 Task: Select a due date automation when advanced on, 2 days before a card is due add basic with the blue label at 11:00 AM.
Action: Mouse moved to (1212, 91)
Screenshot: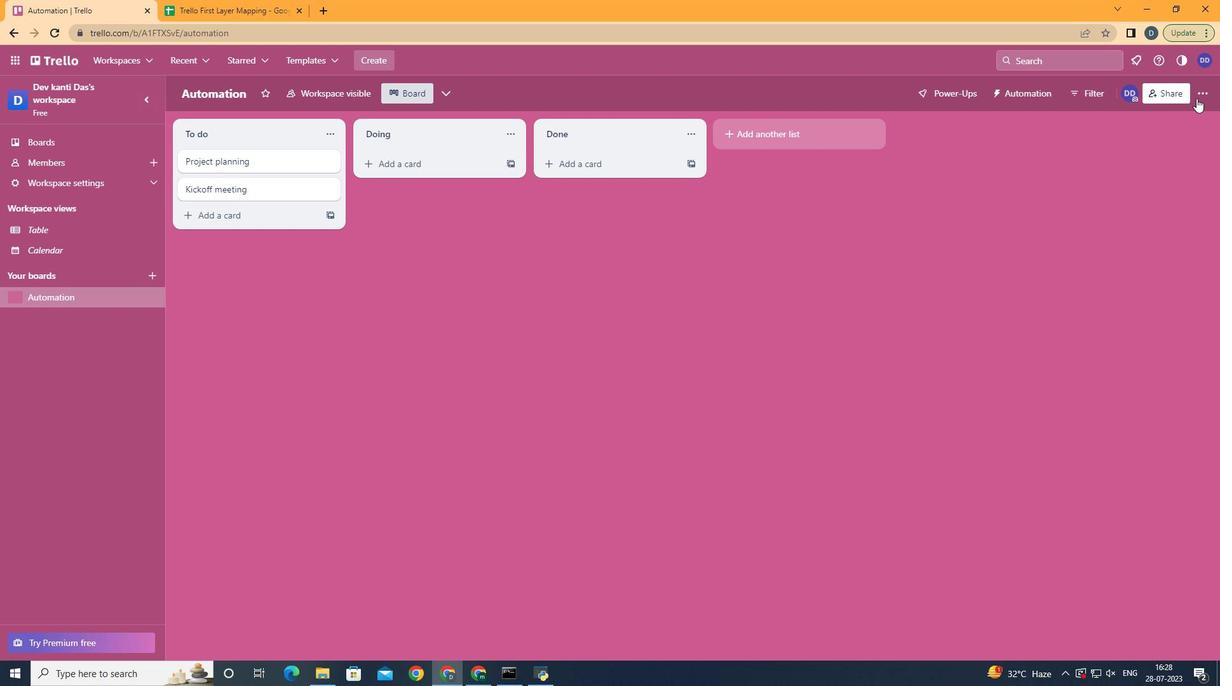 
Action: Mouse pressed left at (1212, 91)
Screenshot: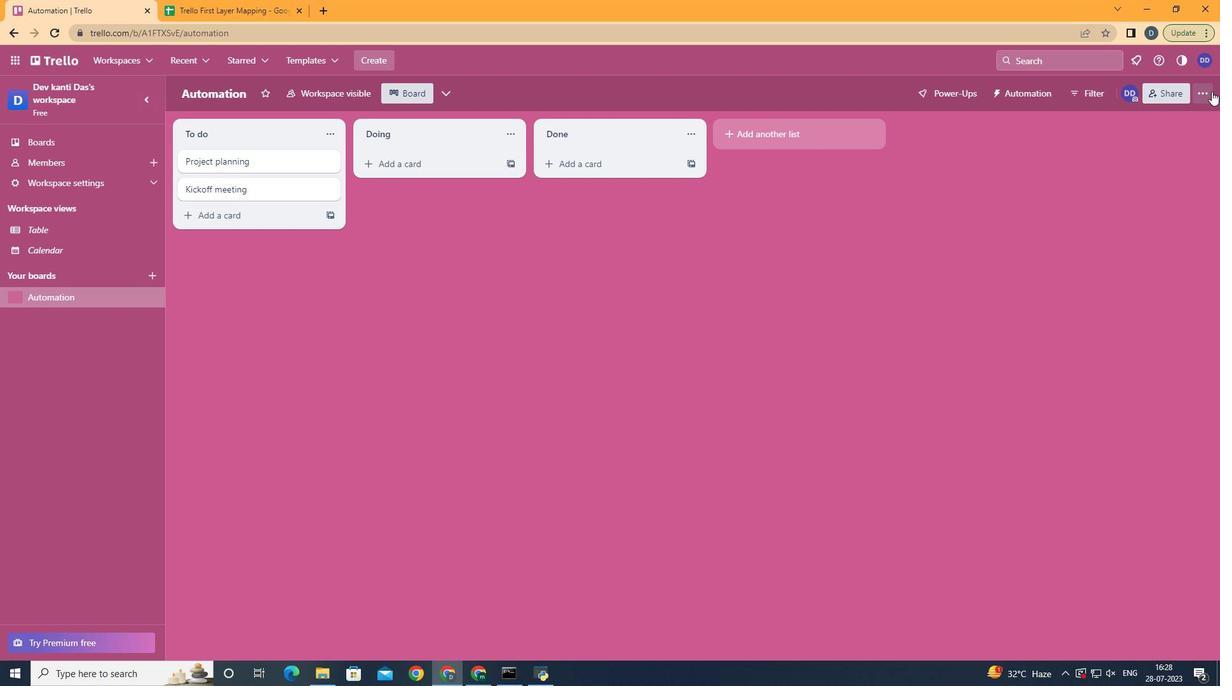 
Action: Mouse moved to (1119, 261)
Screenshot: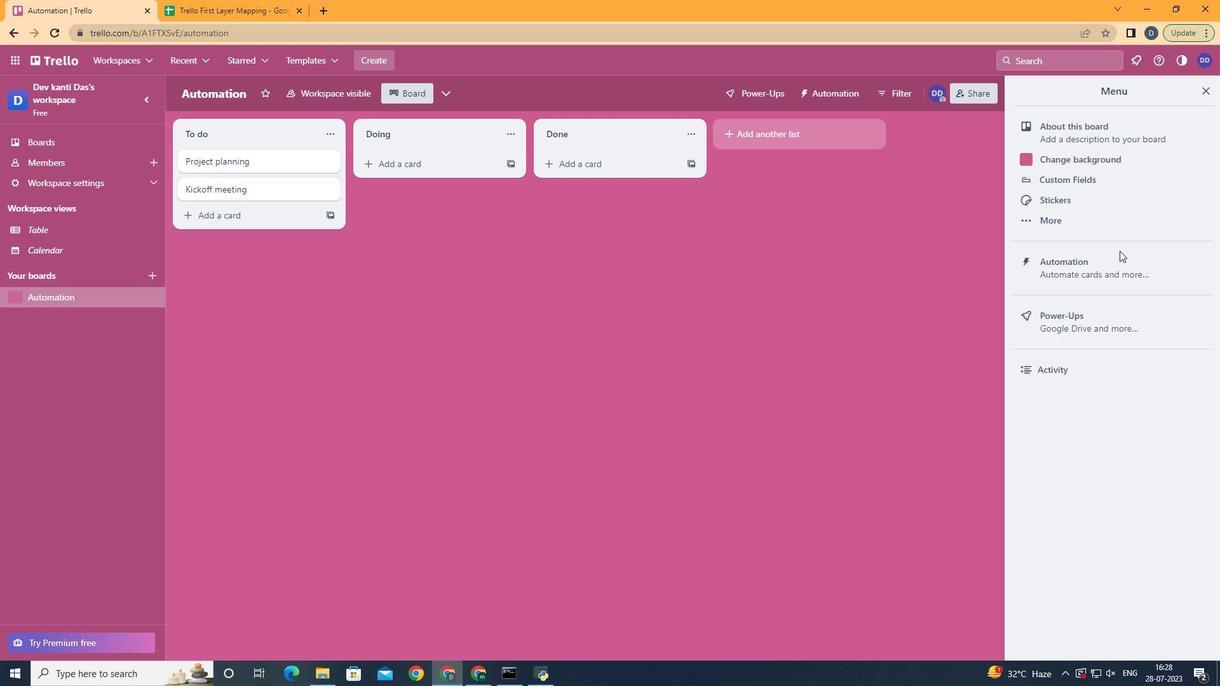 
Action: Mouse pressed left at (1119, 261)
Screenshot: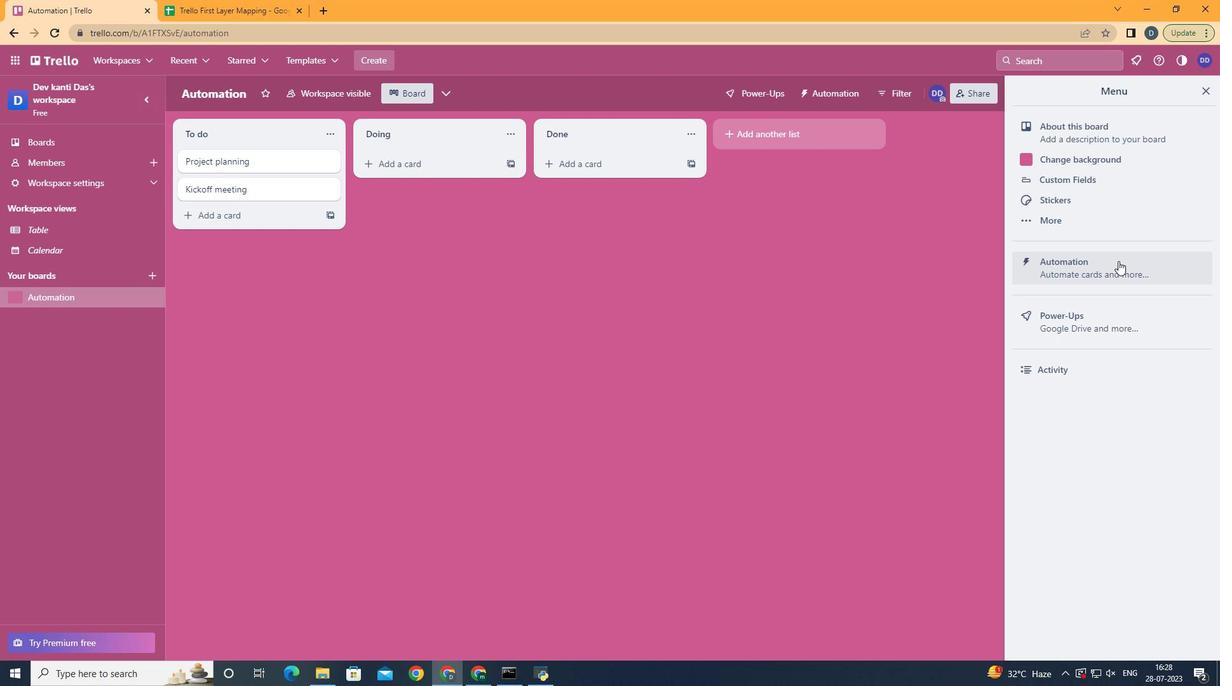 
Action: Mouse moved to (274, 258)
Screenshot: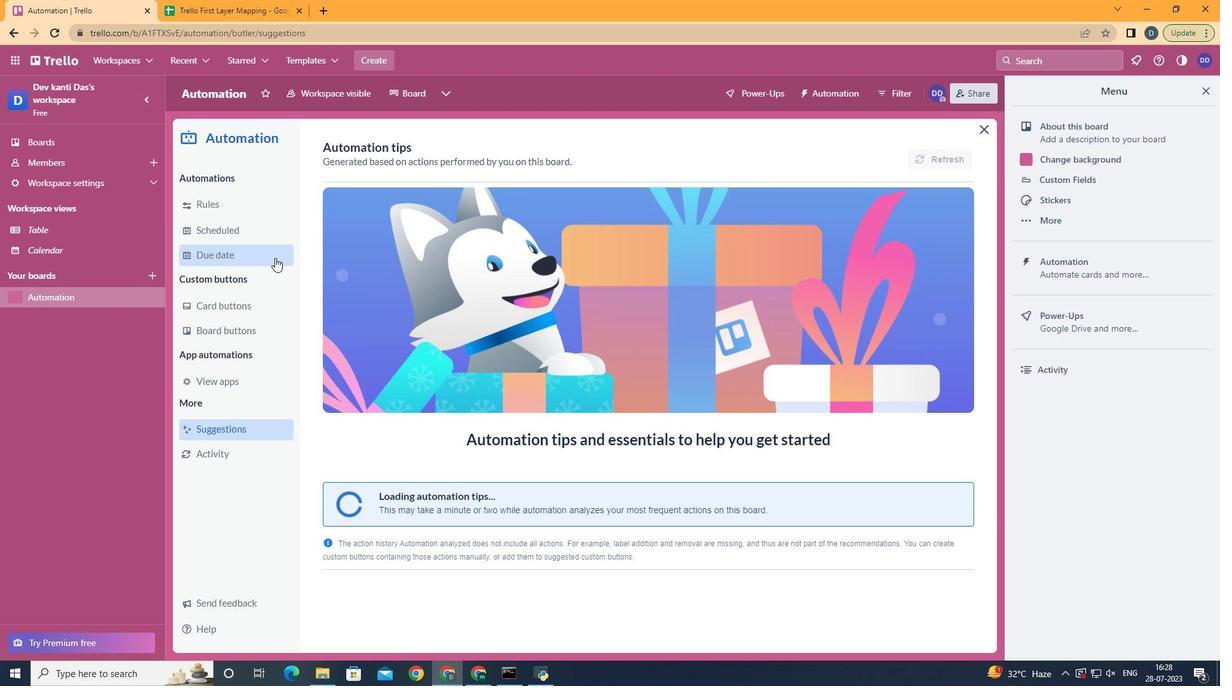 
Action: Mouse pressed left at (274, 258)
Screenshot: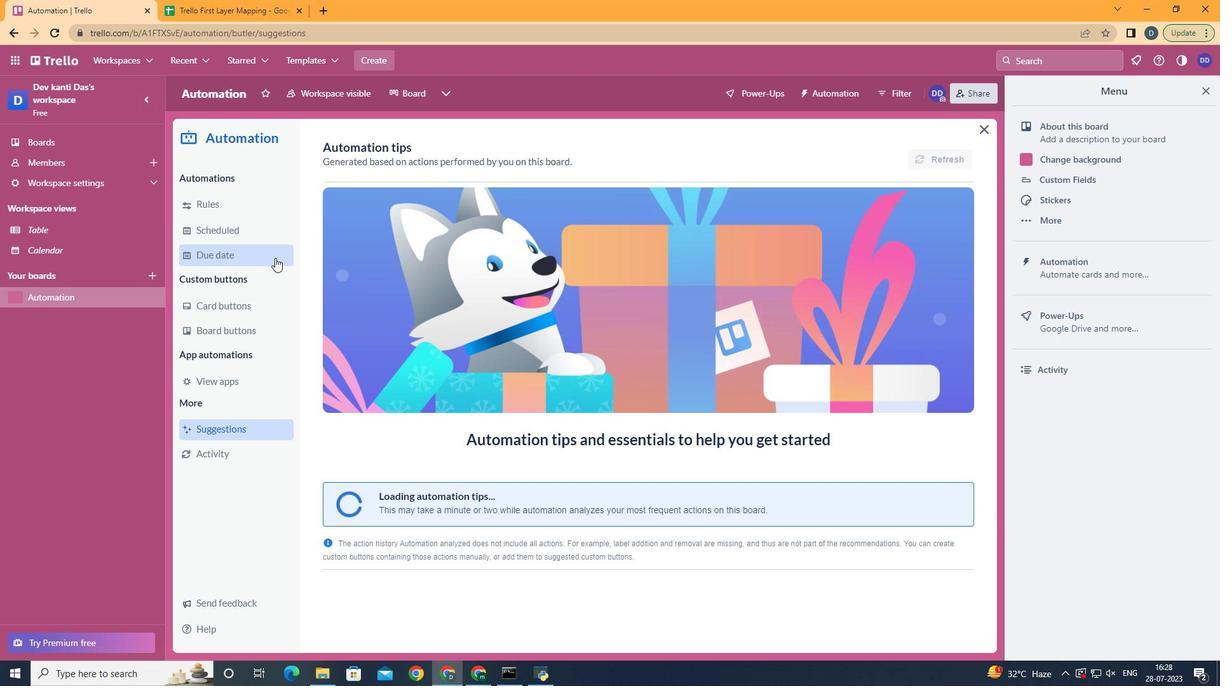 
Action: Mouse moved to (900, 155)
Screenshot: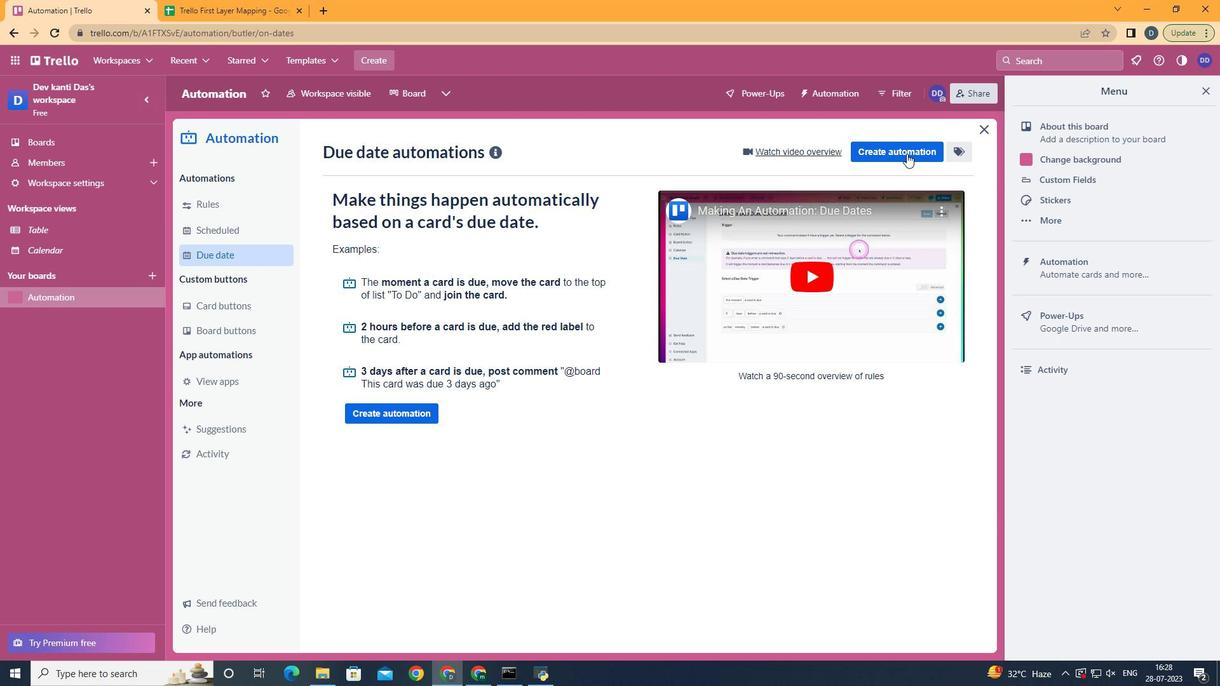 
Action: Mouse pressed left at (900, 155)
Screenshot: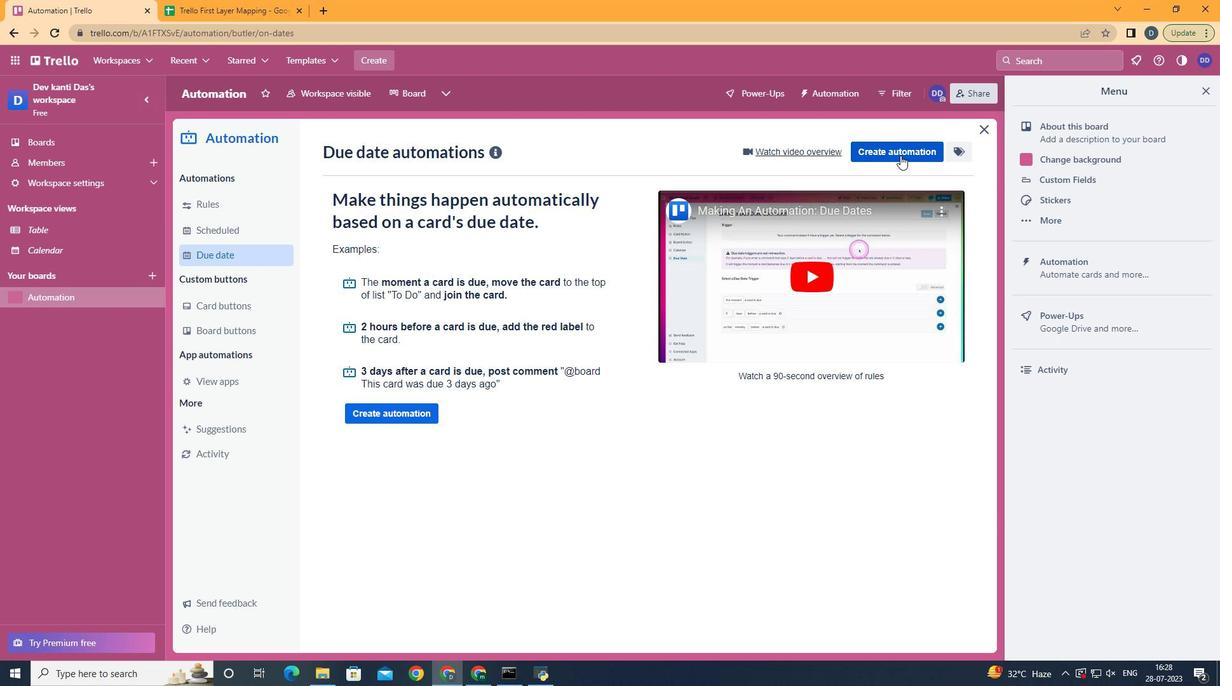 
Action: Mouse moved to (685, 270)
Screenshot: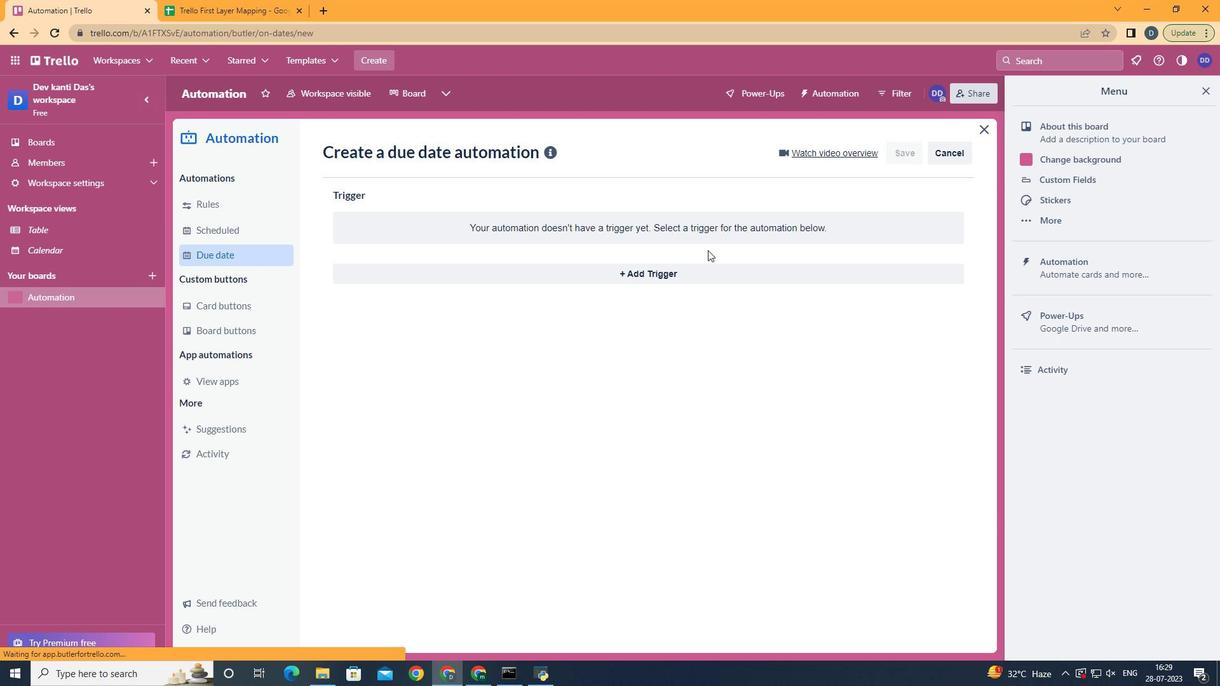 
Action: Mouse pressed left at (685, 270)
Screenshot: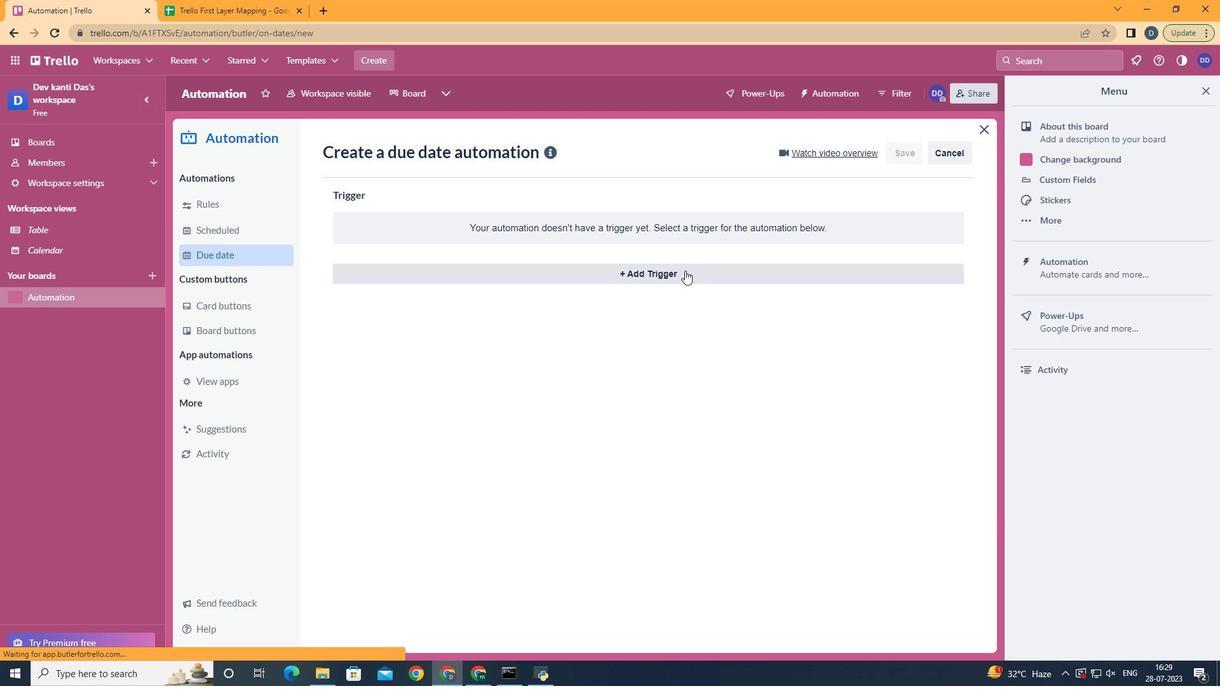 
Action: Mouse moved to (431, 477)
Screenshot: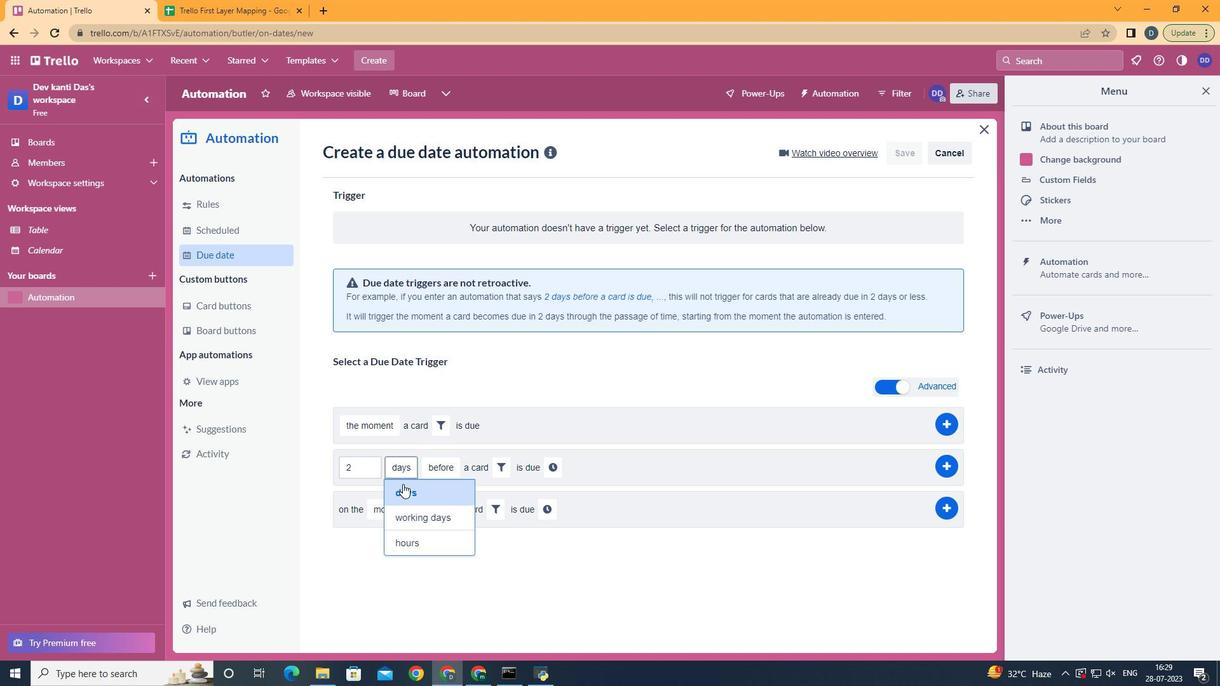 
Action: Mouse pressed left at (403, 485)
Screenshot: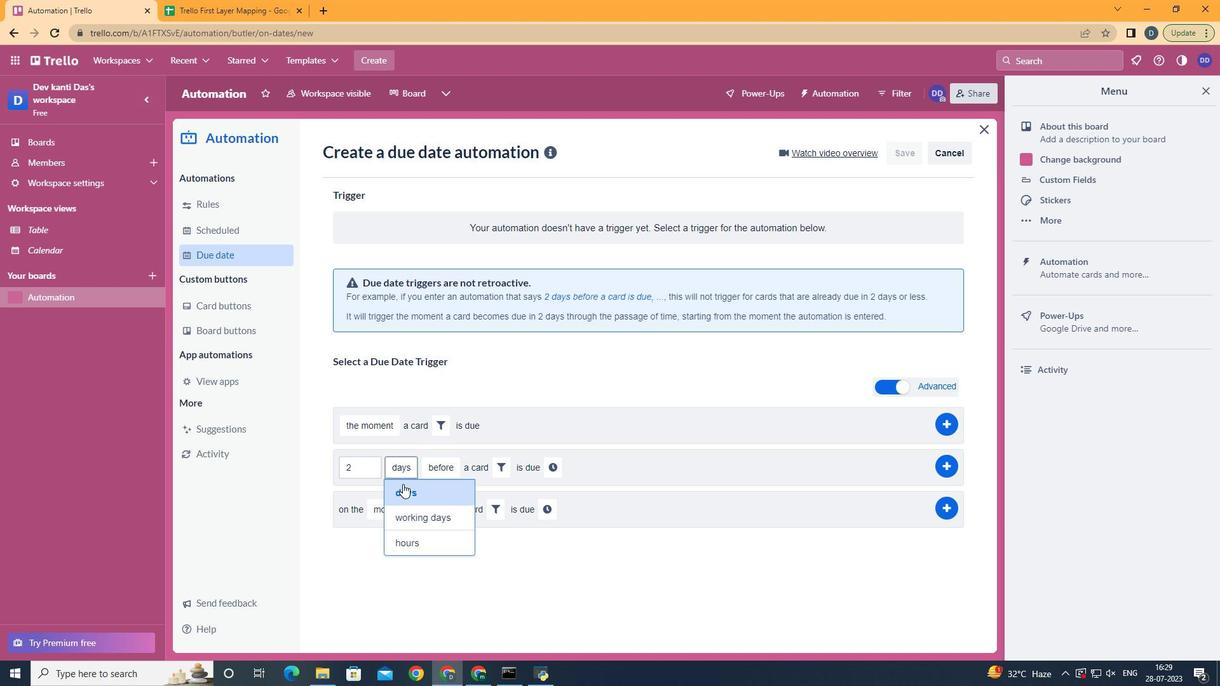 
Action: Mouse moved to (454, 489)
Screenshot: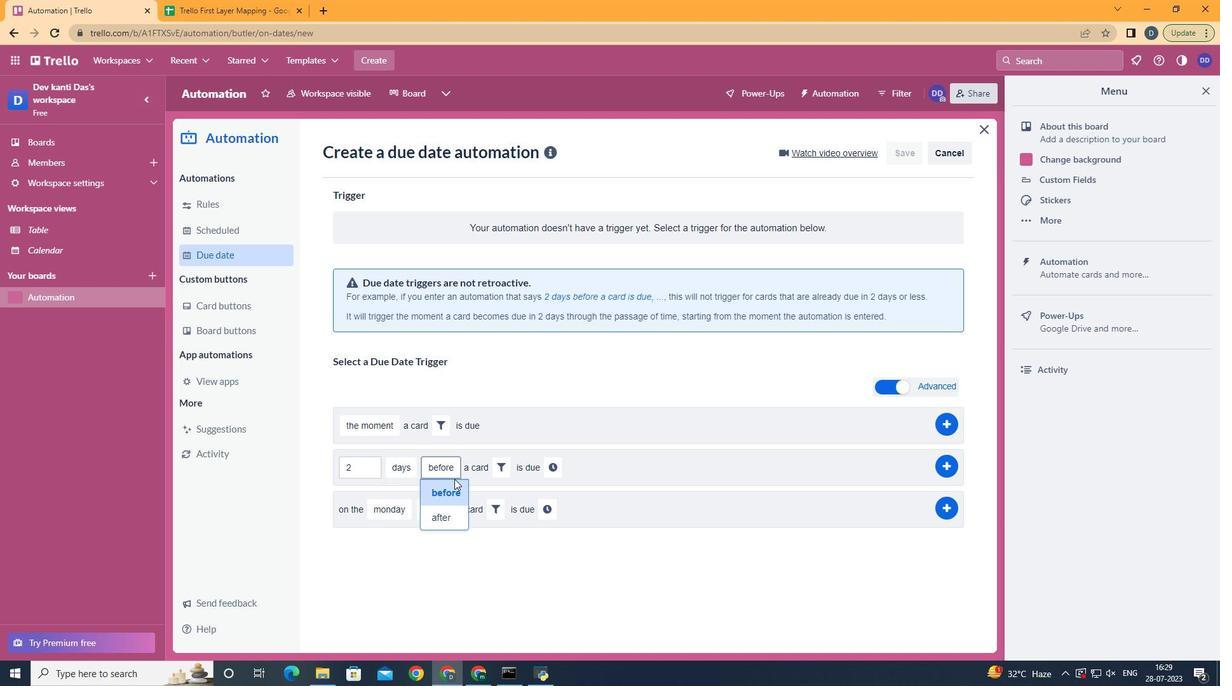 
Action: Mouse pressed left at (454, 489)
Screenshot: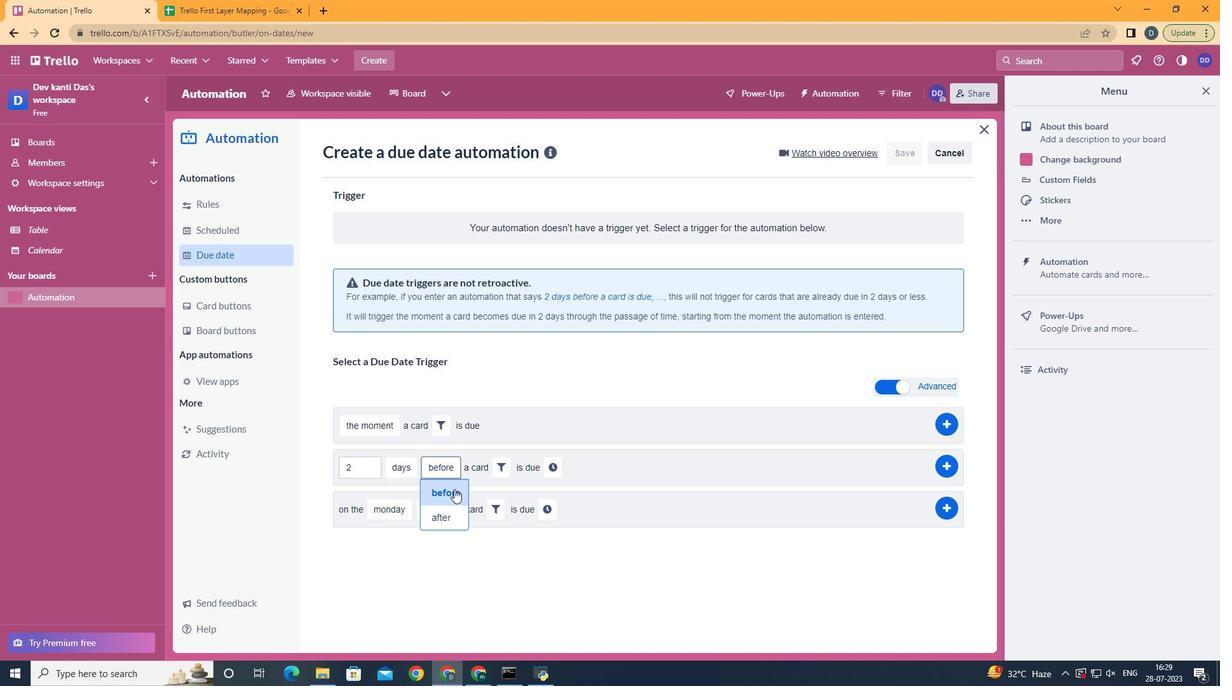 
Action: Mouse moved to (511, 473)
Screenshot: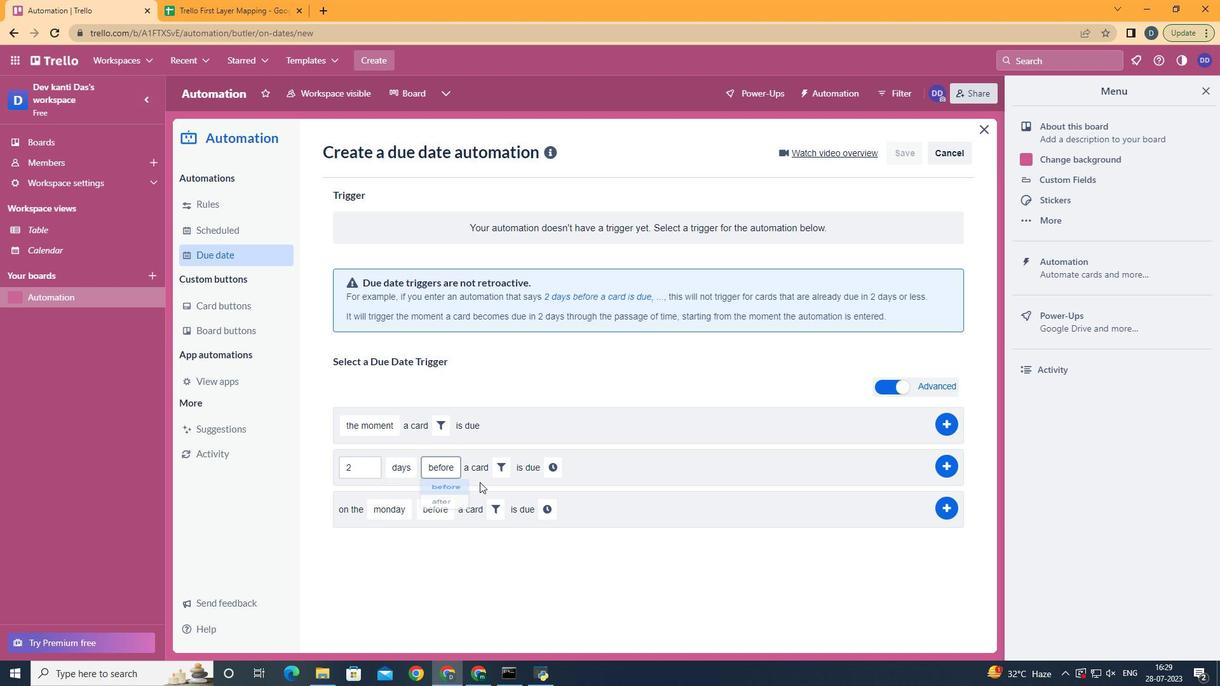 
Action: Mouse pressed left at (511, 473)
Screenshot: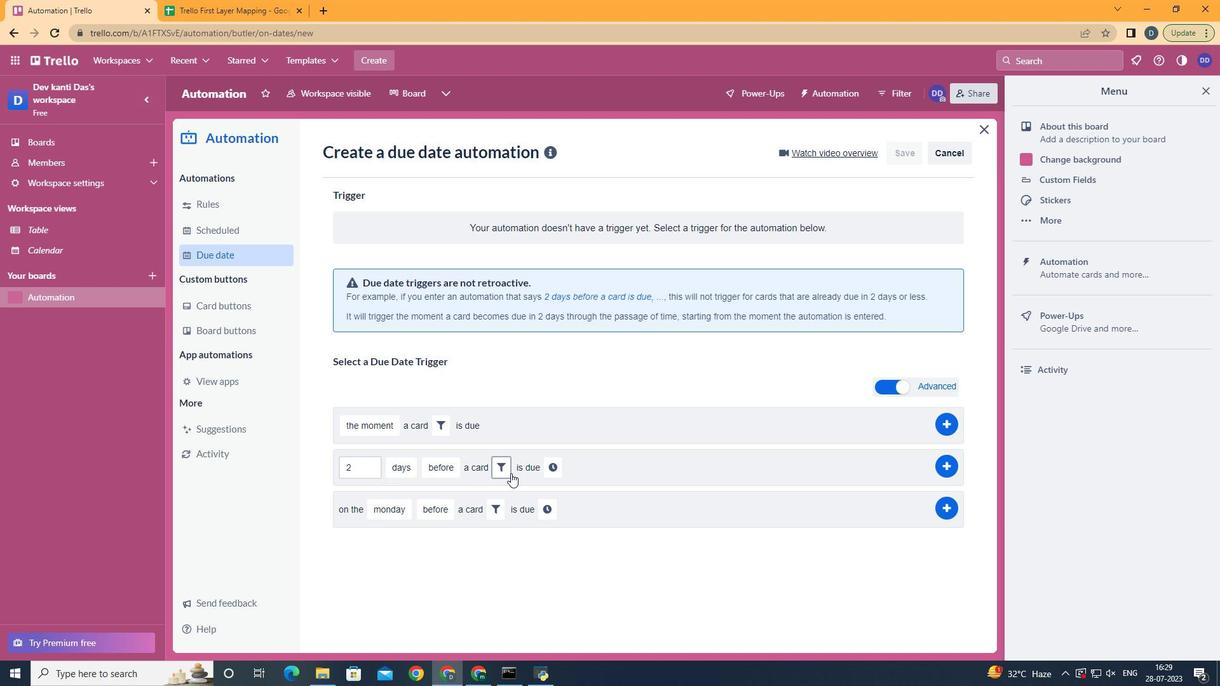 
Action: Mouse scrolled (511, 473) with delta (0, 0)
Screenshot: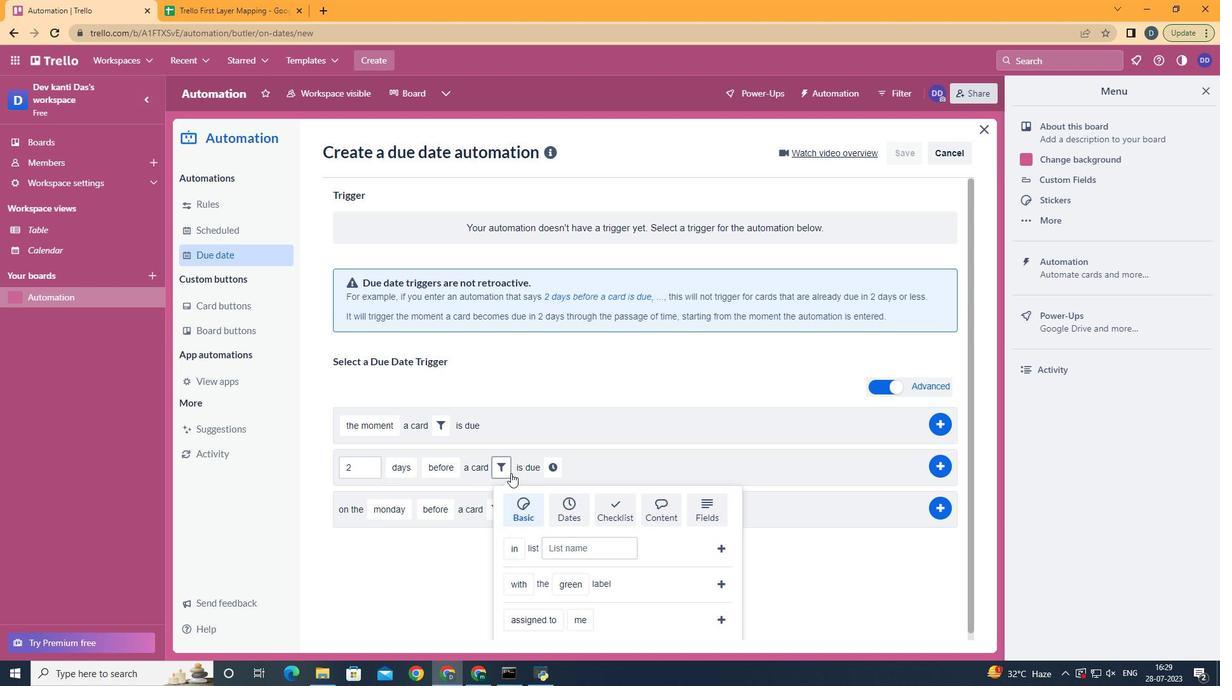 
Action: Mouse scrolled (511, 473) with delta (0, 0)
Screenshot: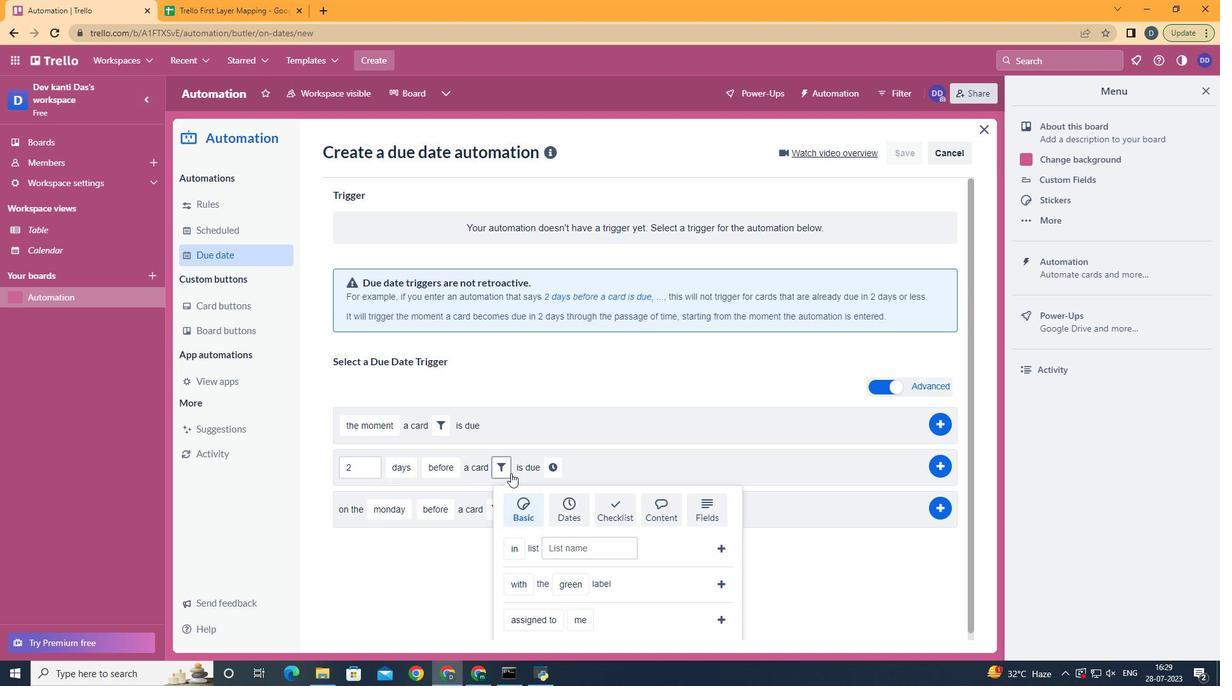 
Action: Mouse scrolled (511, 473) with delta (0, 0)
Screenshot: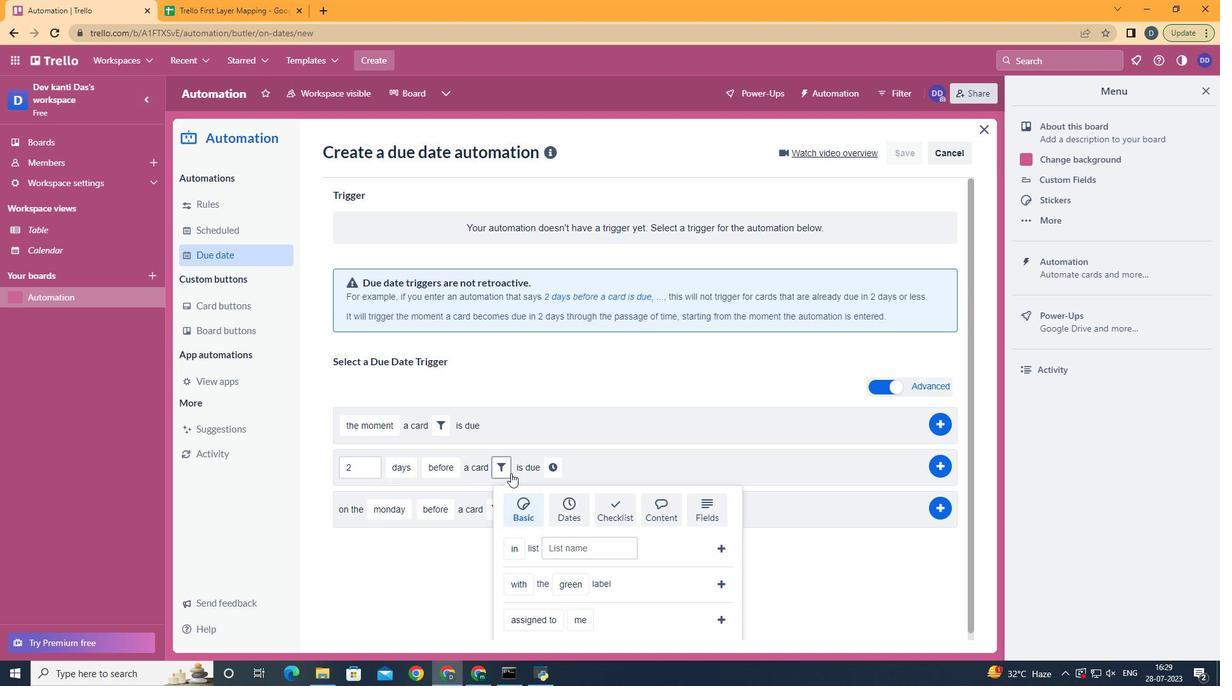 
Action: Mouse scrolled (511, 473) with delta (0, 0)
Screenshot: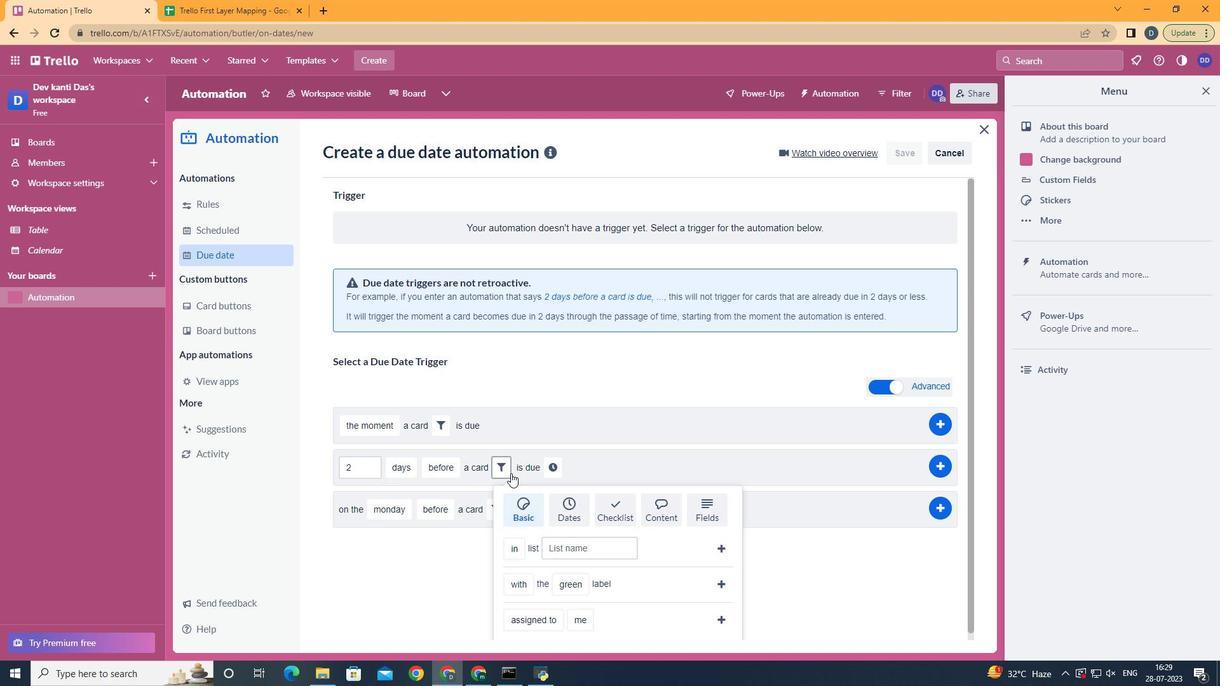 
Action: Mouse moved to (538, 501)
Screenshot: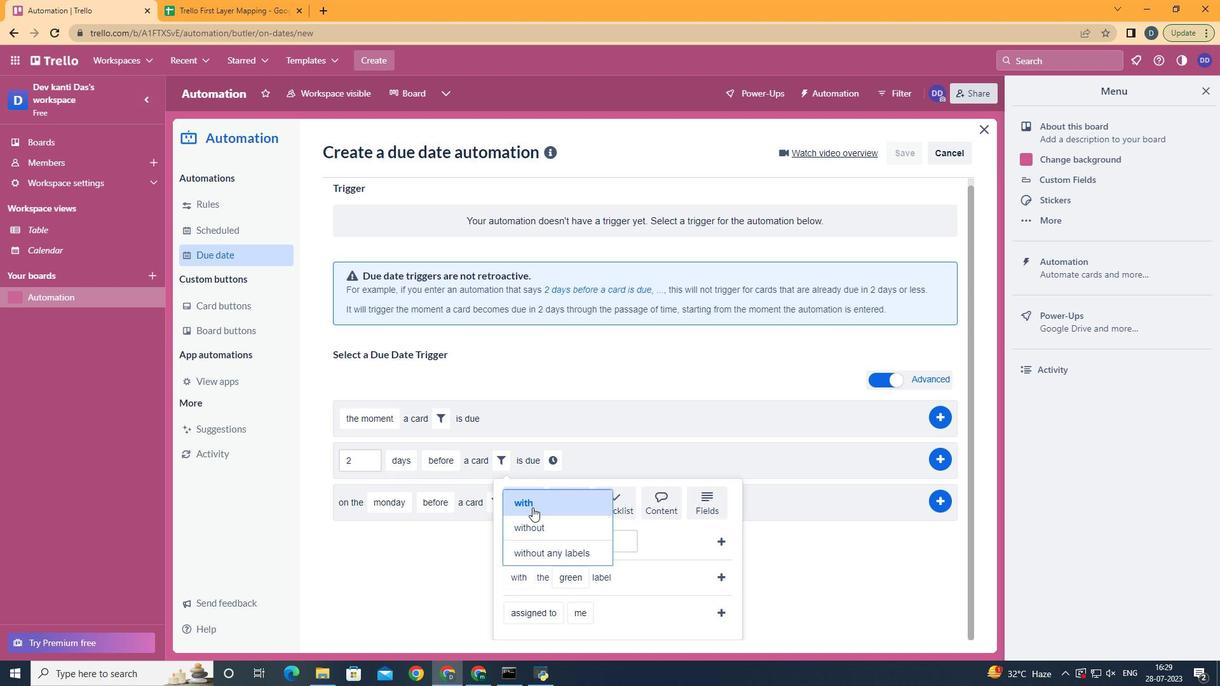 
Action: Mouse pressed left at (538, 501)
Screenshot: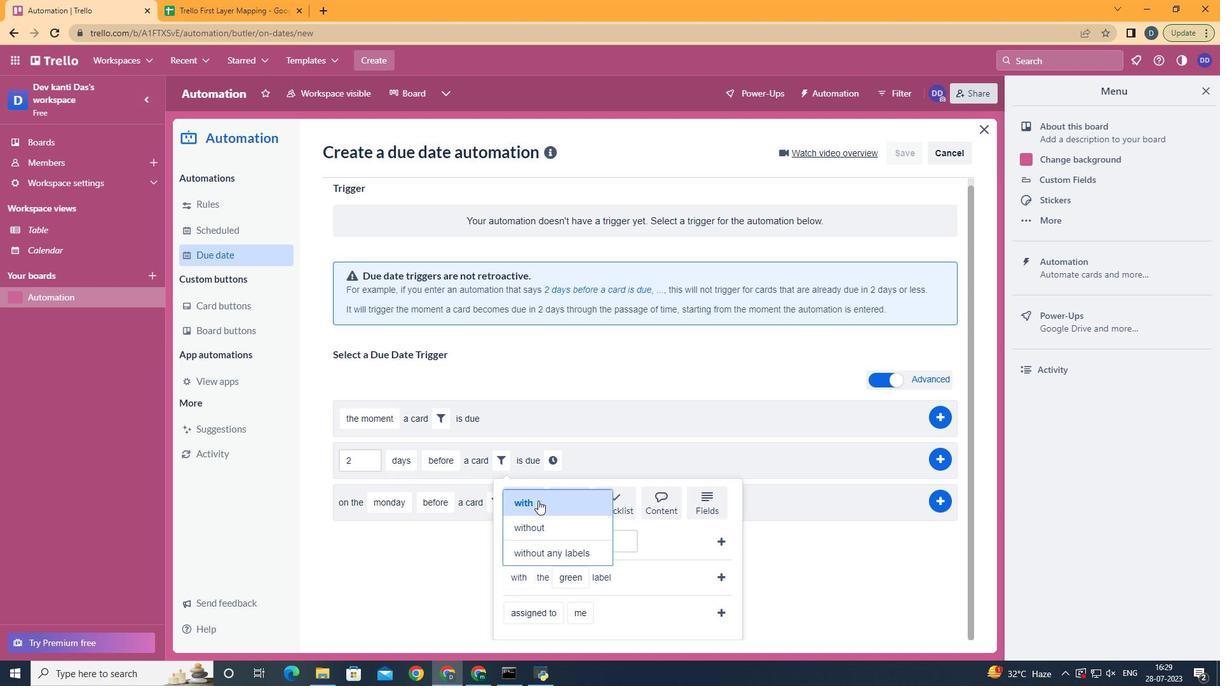 
Action: Mouse moved to (585, 555)
Screenshot: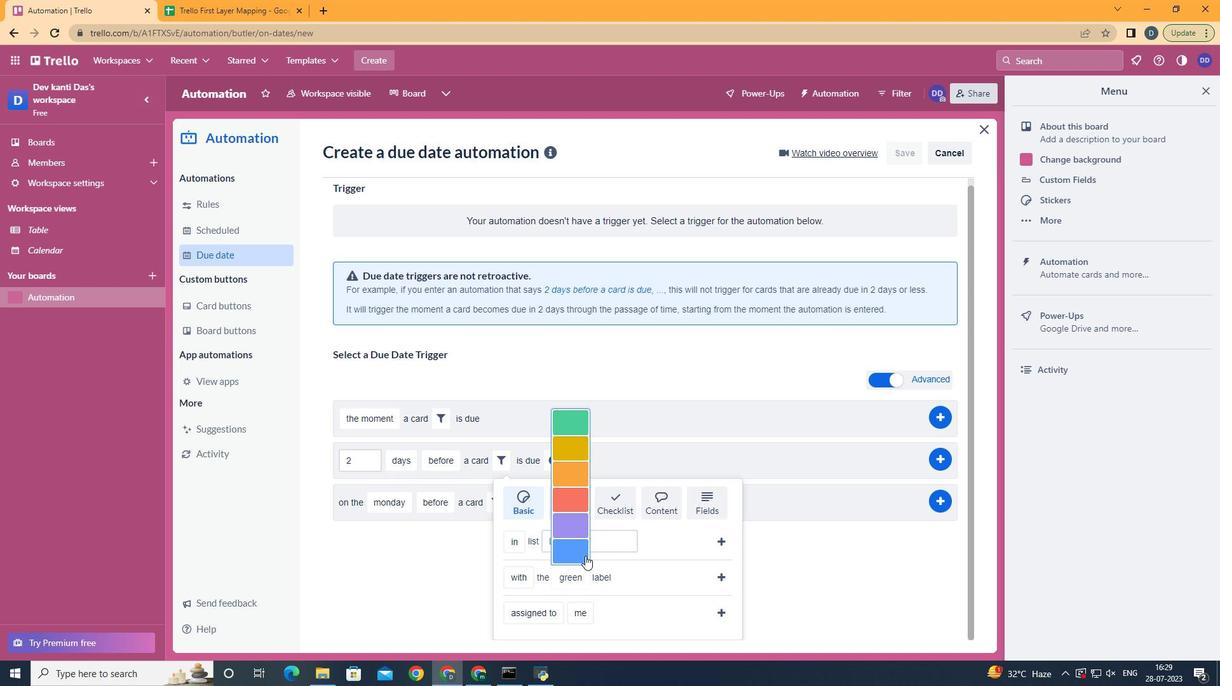 
Action: Mouse pressed left at (585, 555)
Screenshot: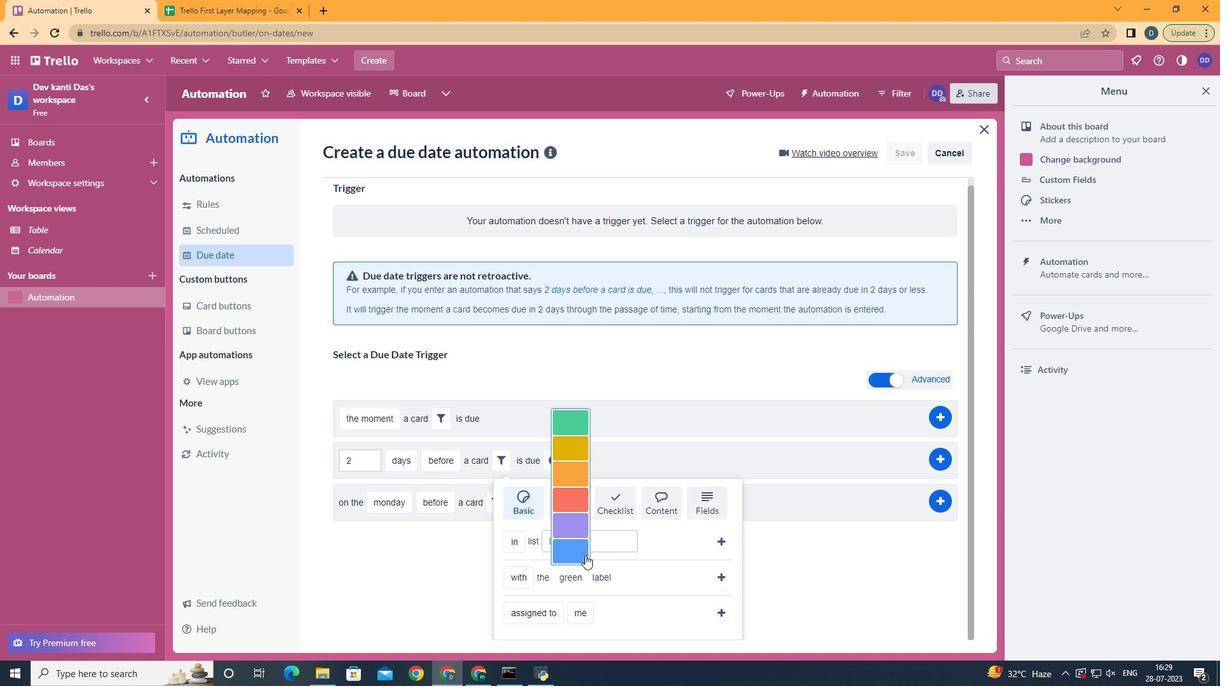 
Action: Mouse moved to (721, 579)
Screenshot: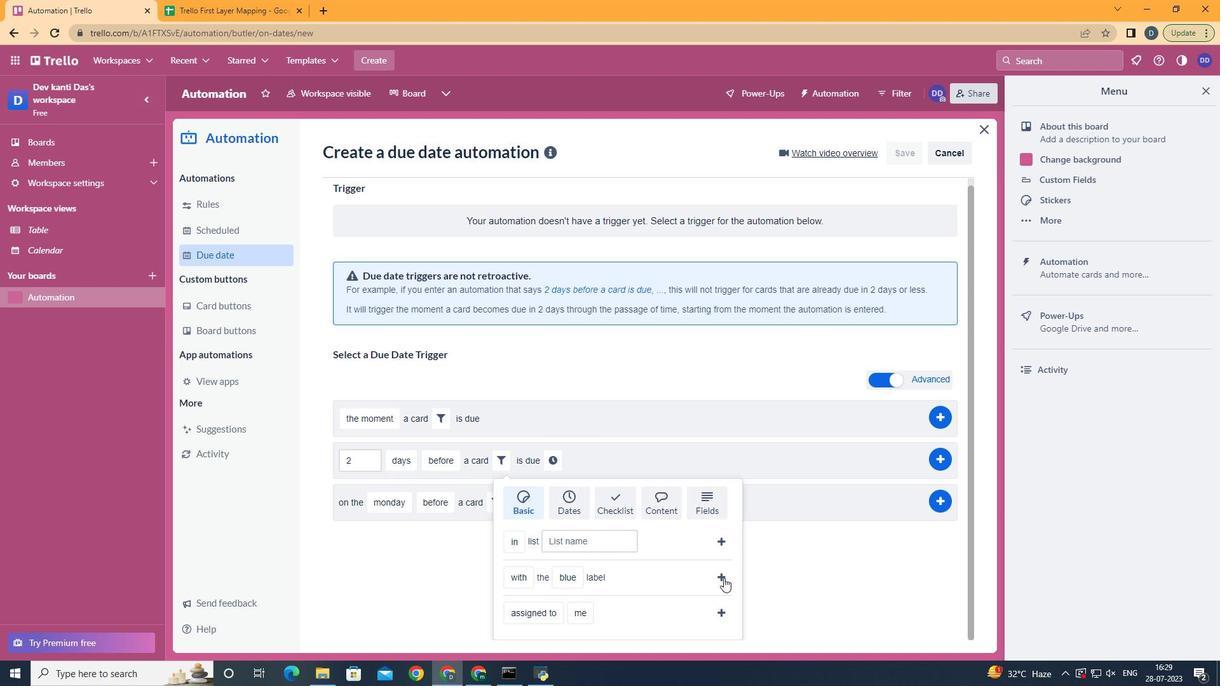 
Action: Mouse pressed left at (721, 579)
Screenshot: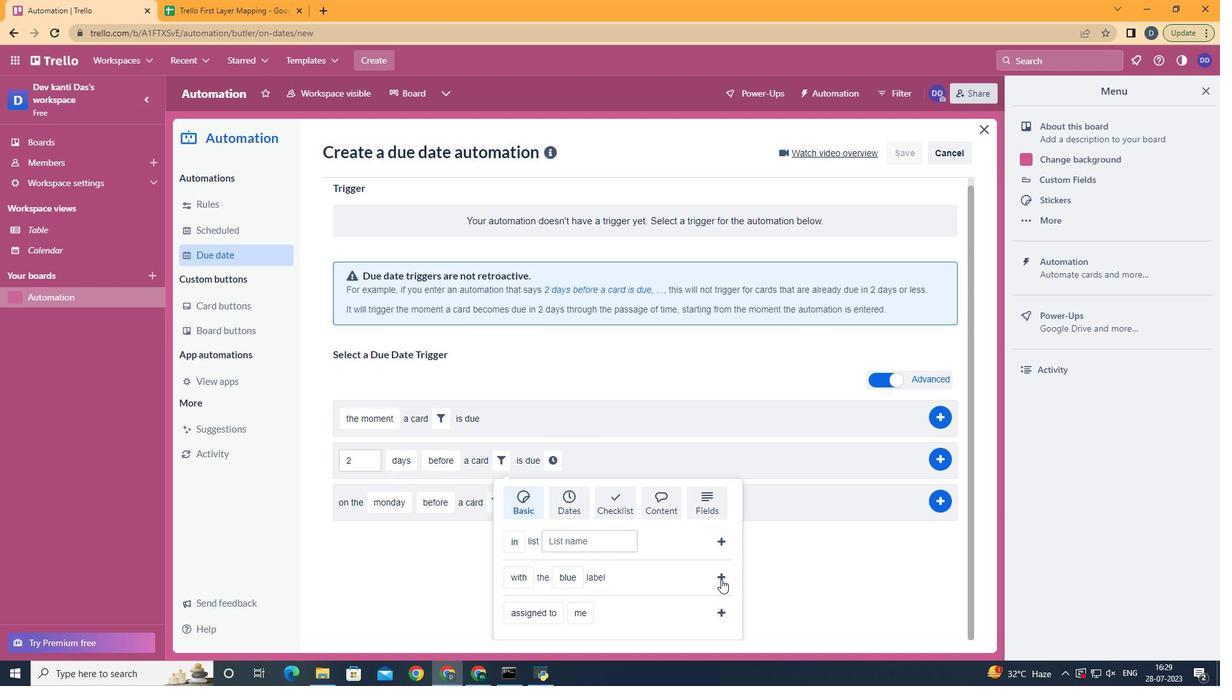 
Action: Mouse moved to (641, 466)
Screenshot: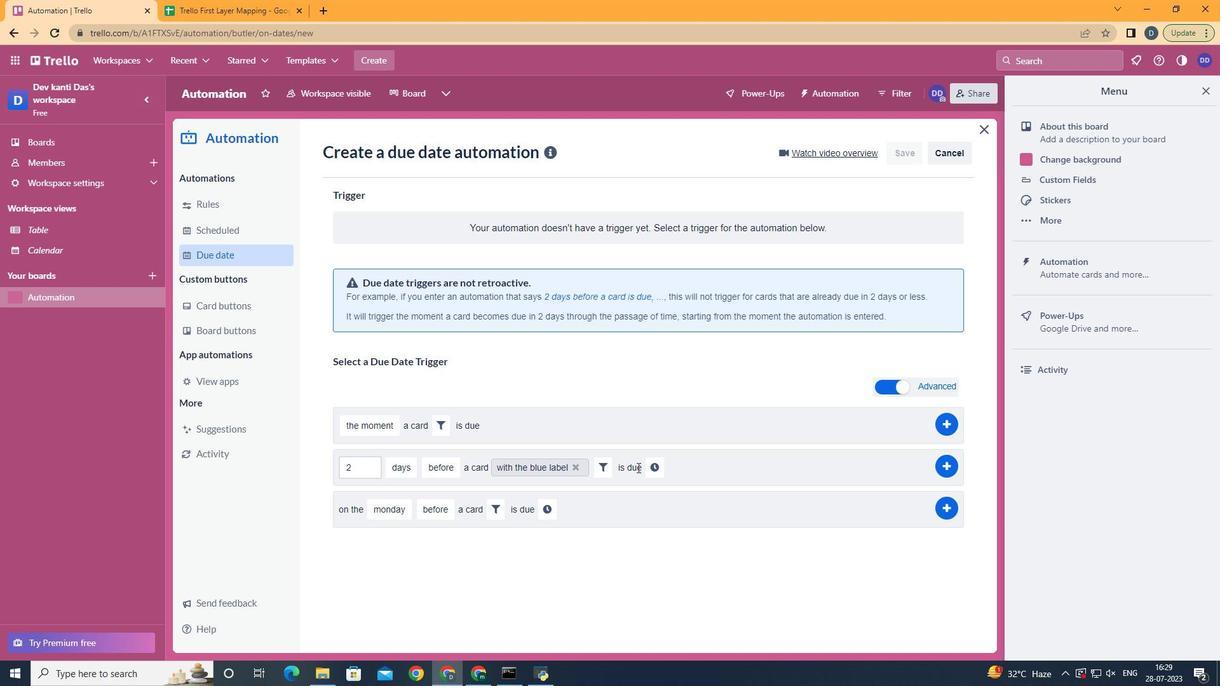 
Action: Mouse pressed left at (641, 466)
Screenshot: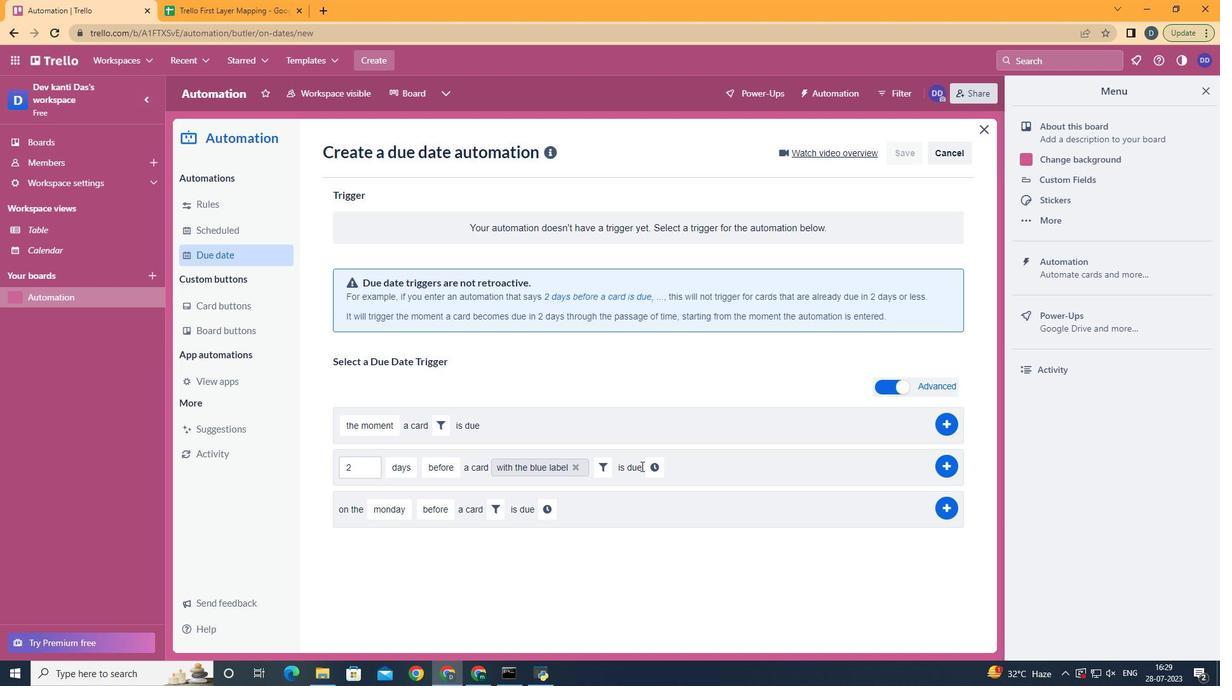
Action: Mouse moved to (651, 466)
Screenshot: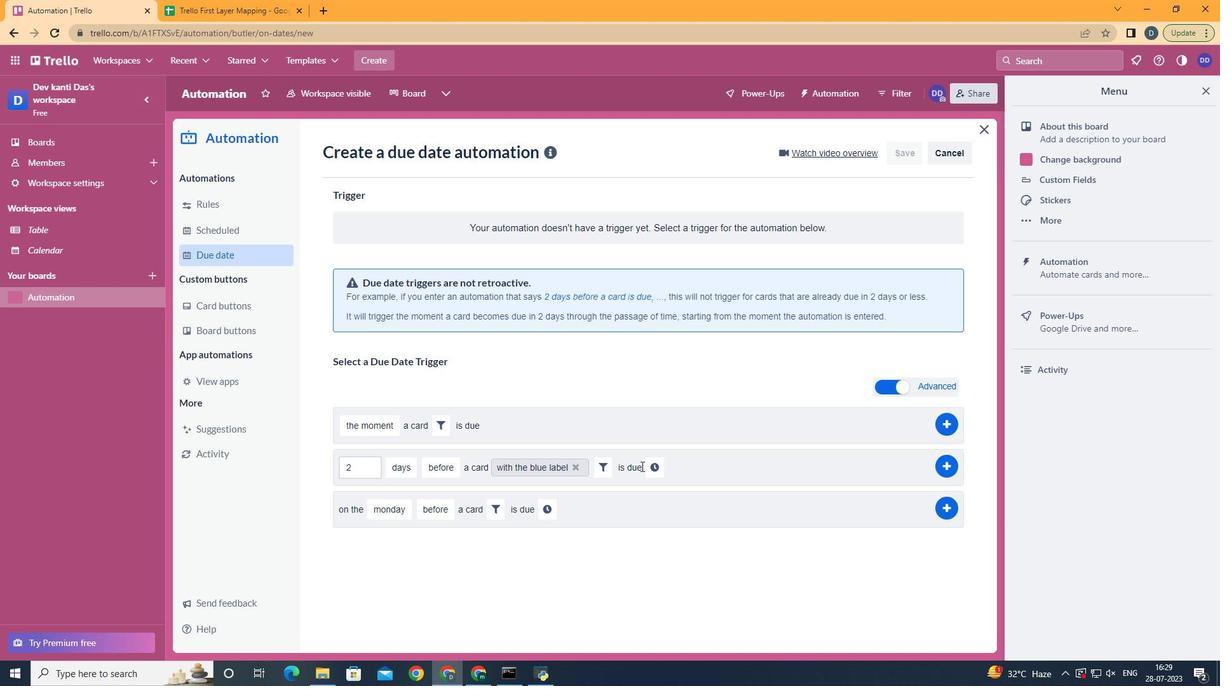
Action: Mouse pressed left at (651, 466)
Screenshot: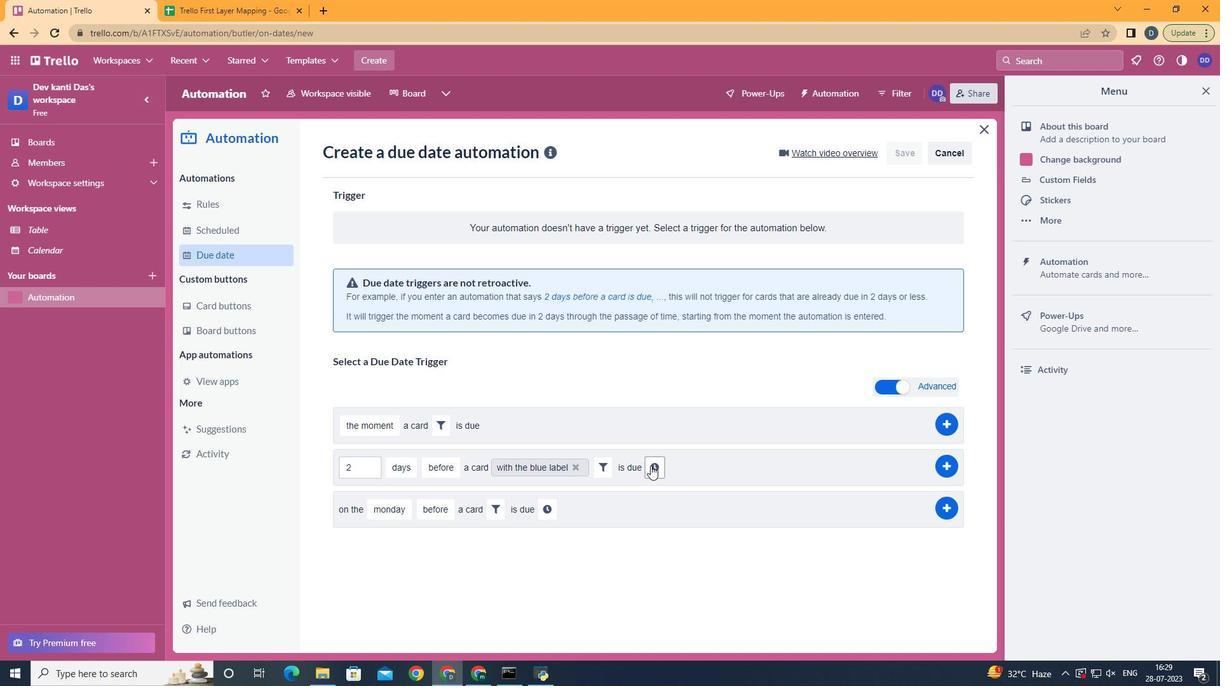 
Action: Mouse moved to (681, 476)
Screenshot: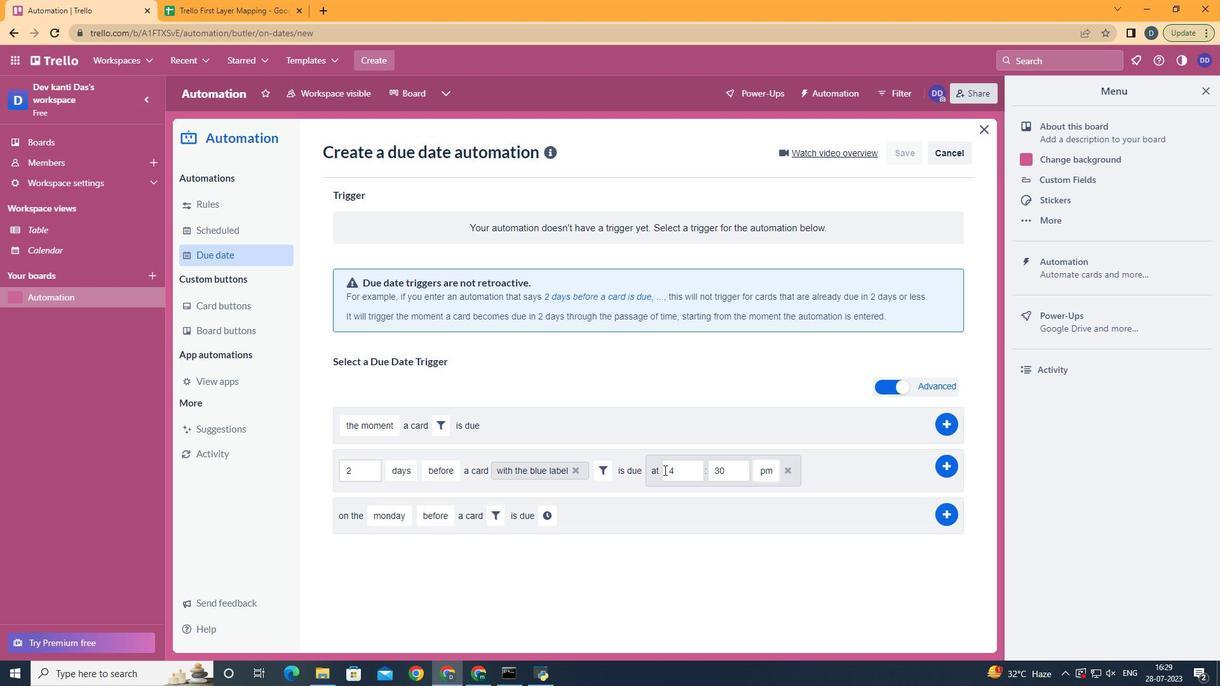 
Action: Mouse pressed left at (681, 476)
Screenshot: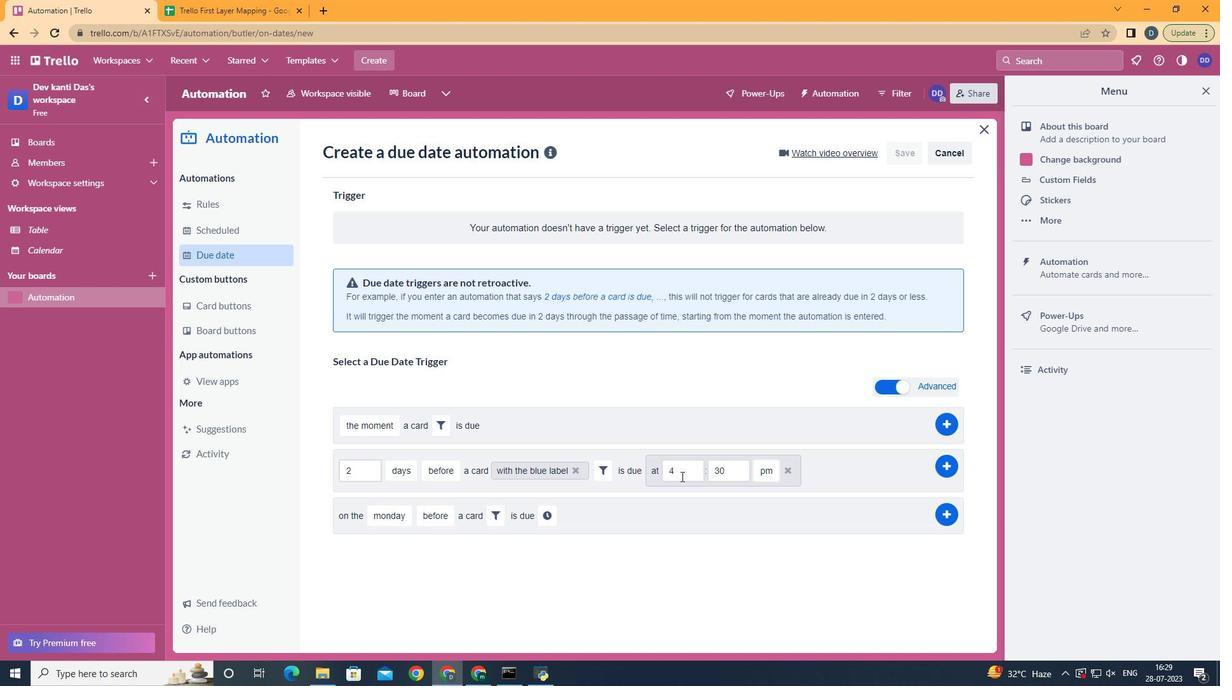 
Action: Key pressed <Key.backspace>121<Key.backspace><Key.backspace>1
Screenshot: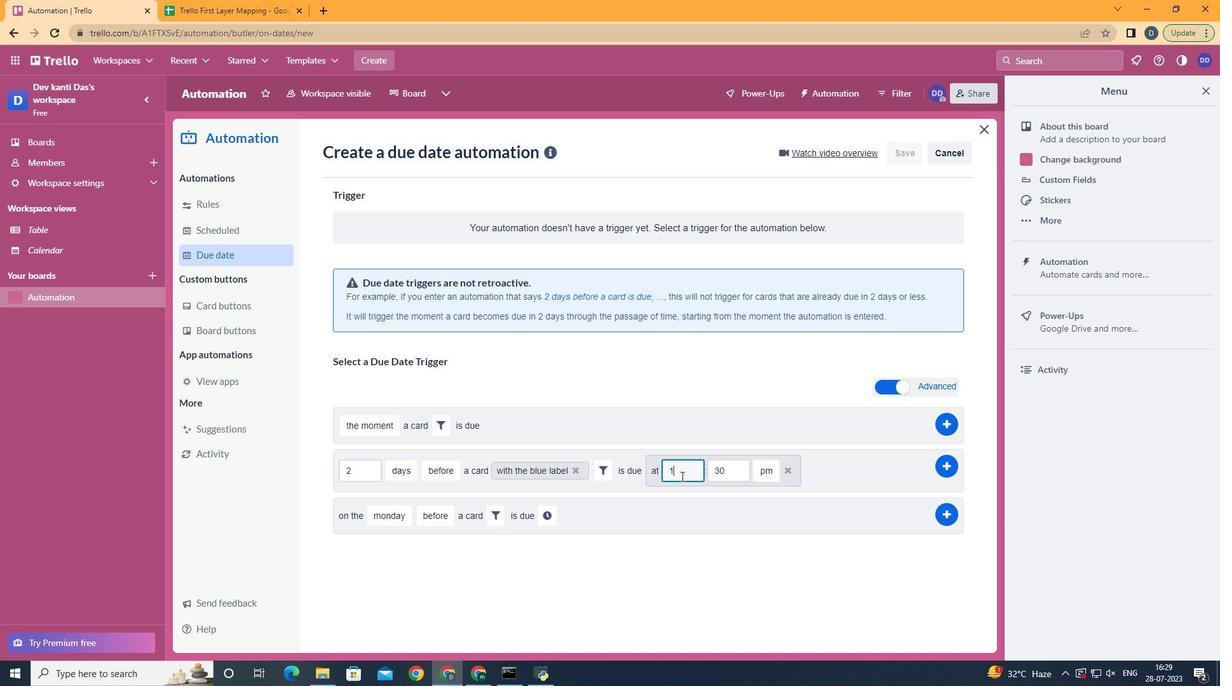 
Action: Mouse moved to (728, 466)
Screenshot: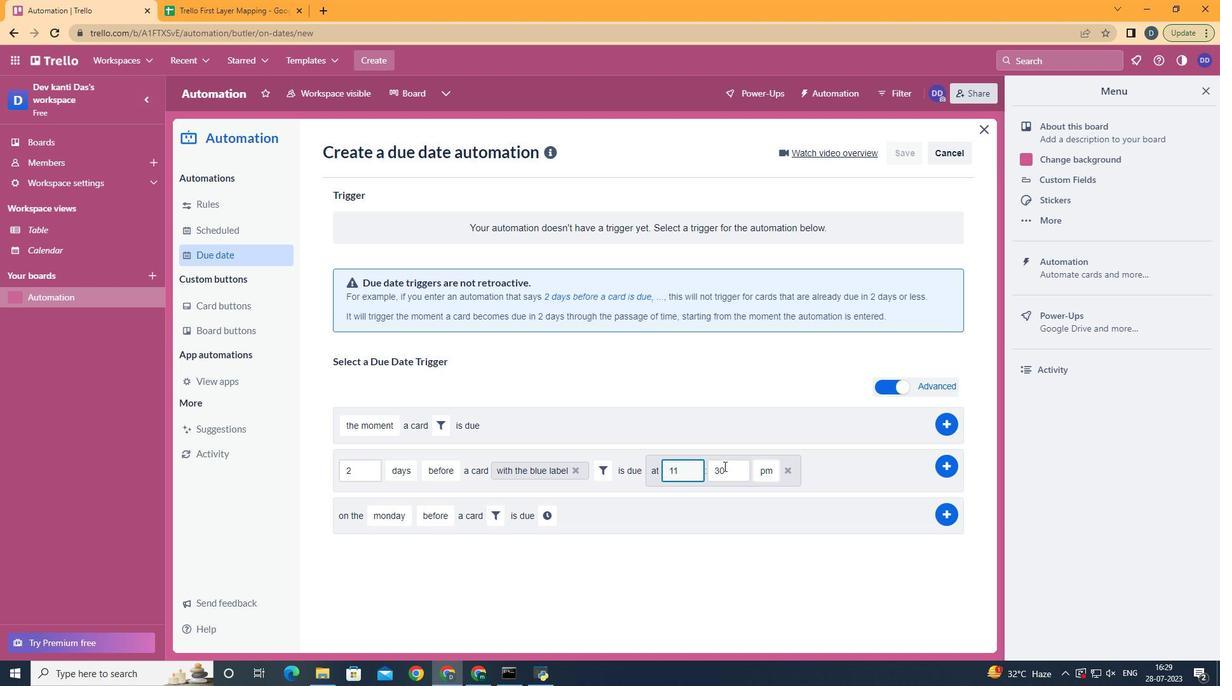 
Action: Mouse pressed left at (728, 466)
Screenshot: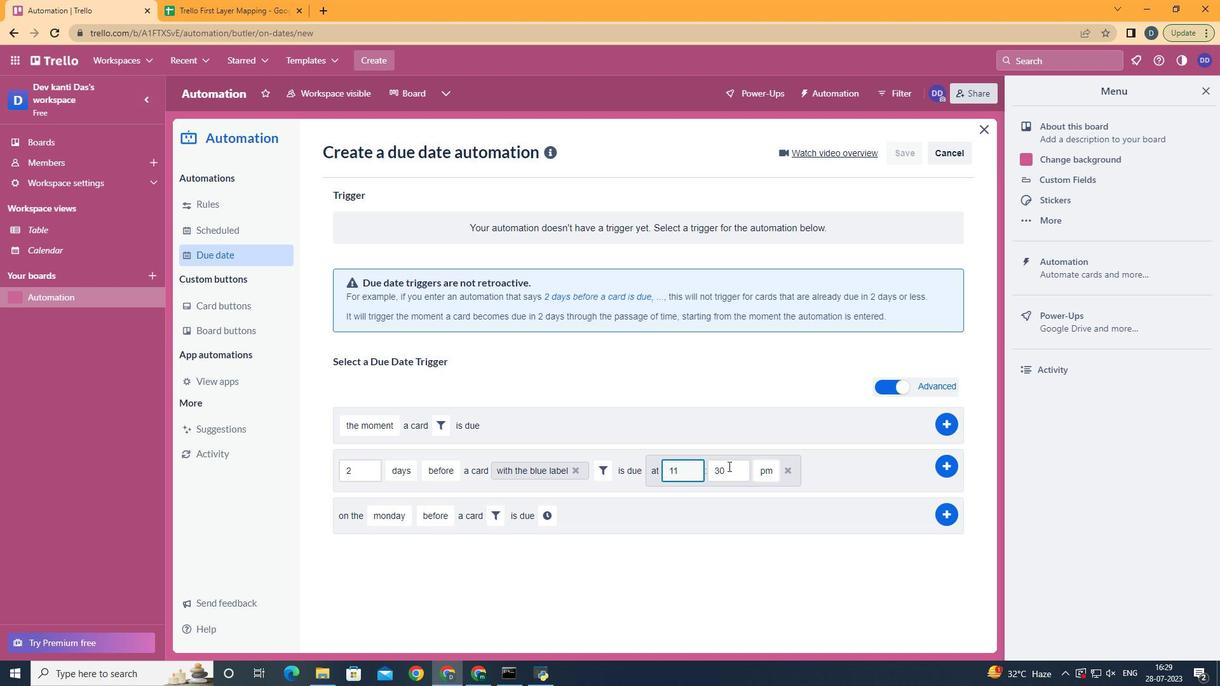 
Action: Key pressed <Key.backspace><Key.backspace>00
Screenshot: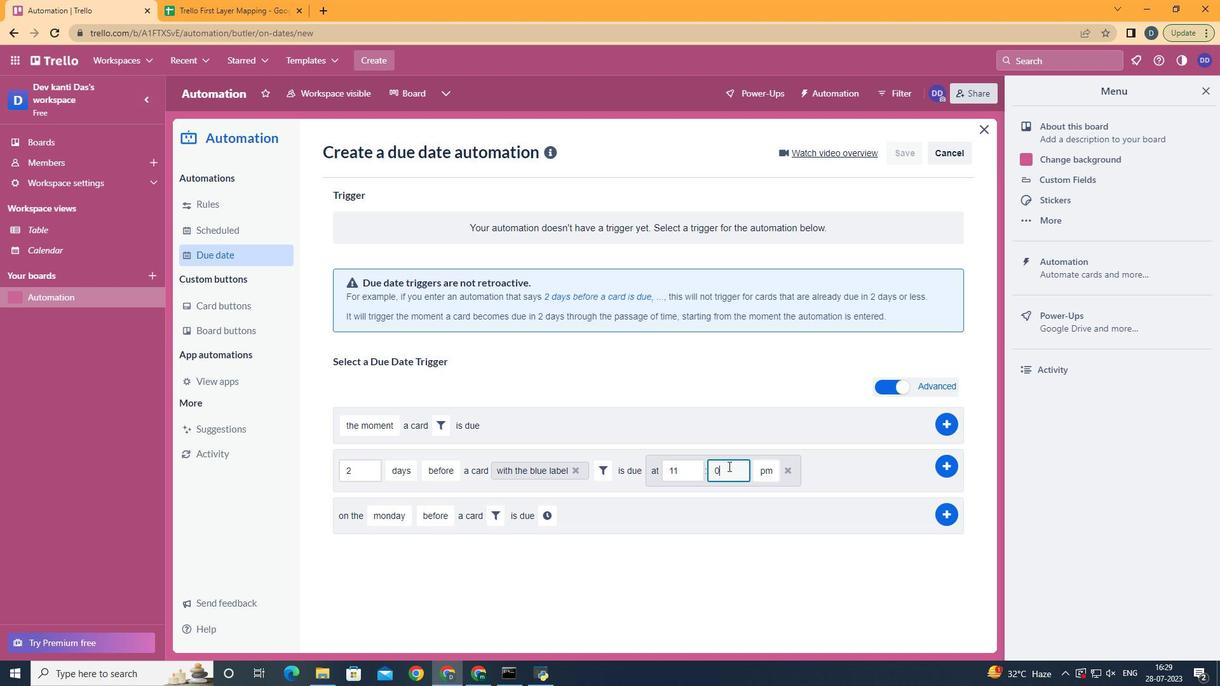 
Action: Mouse moved to (770, 499)
Screenshot: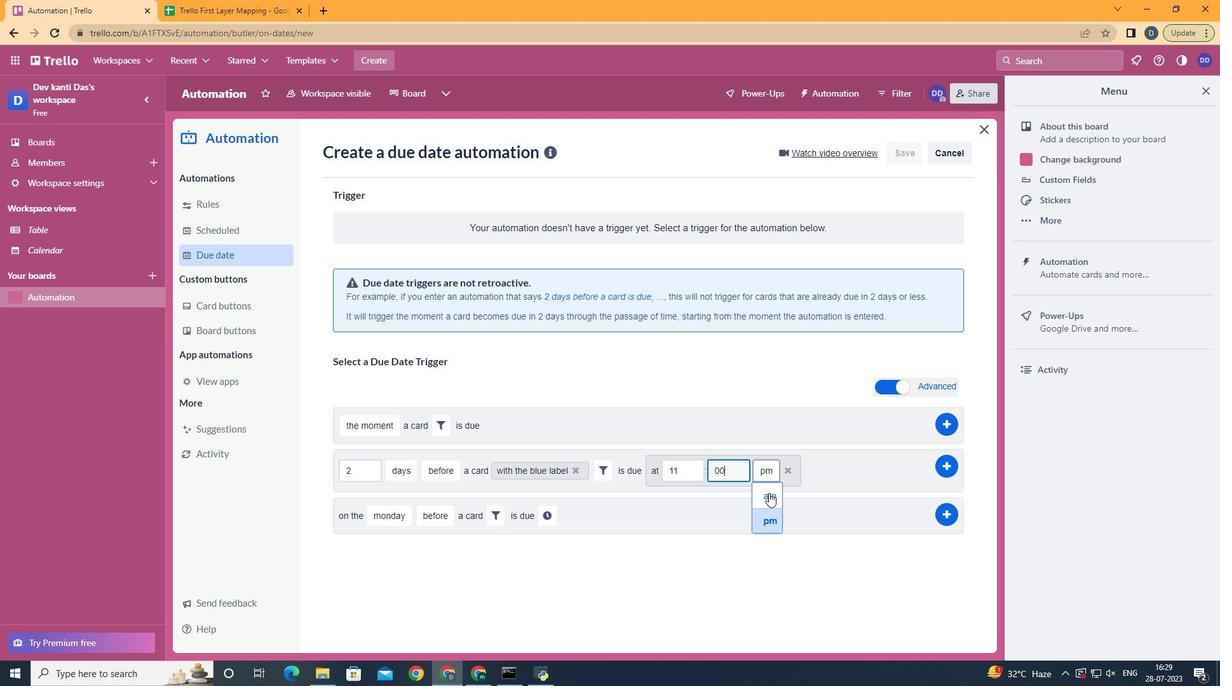 
Action: Mouse pressed left at (770, 499)
Screenshot: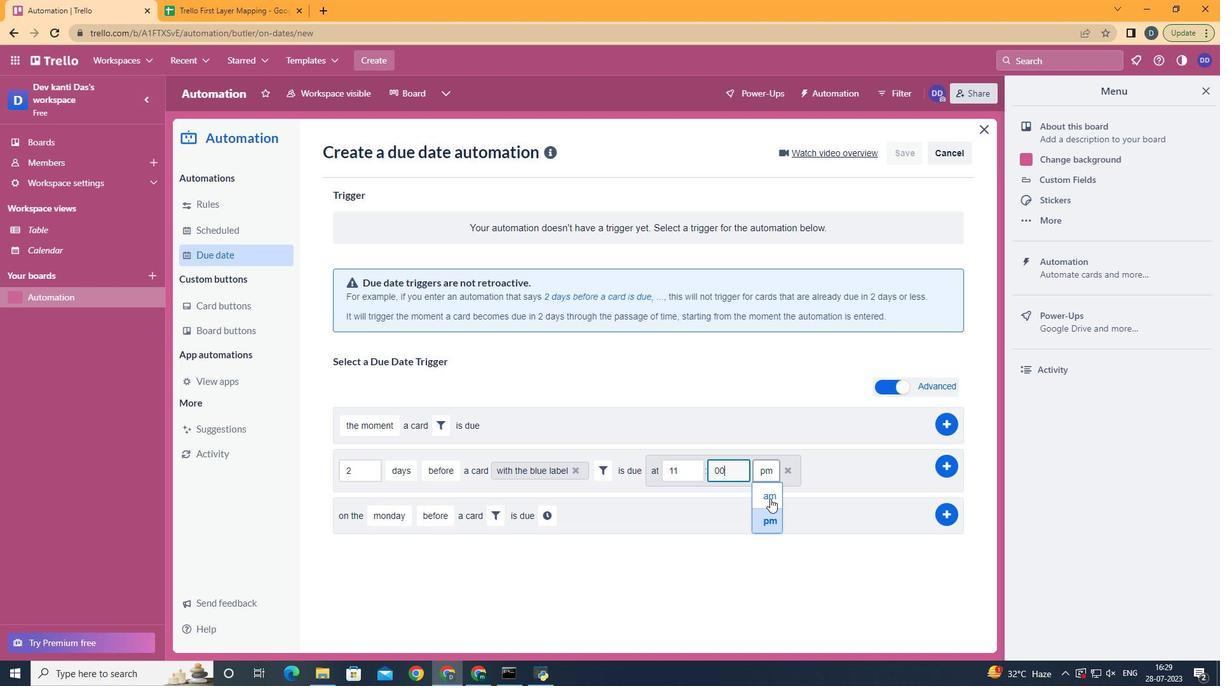 
